 Task: Disable the option Use visited websites data.
Action: Mouse moved to (668, 92)
Screenshot: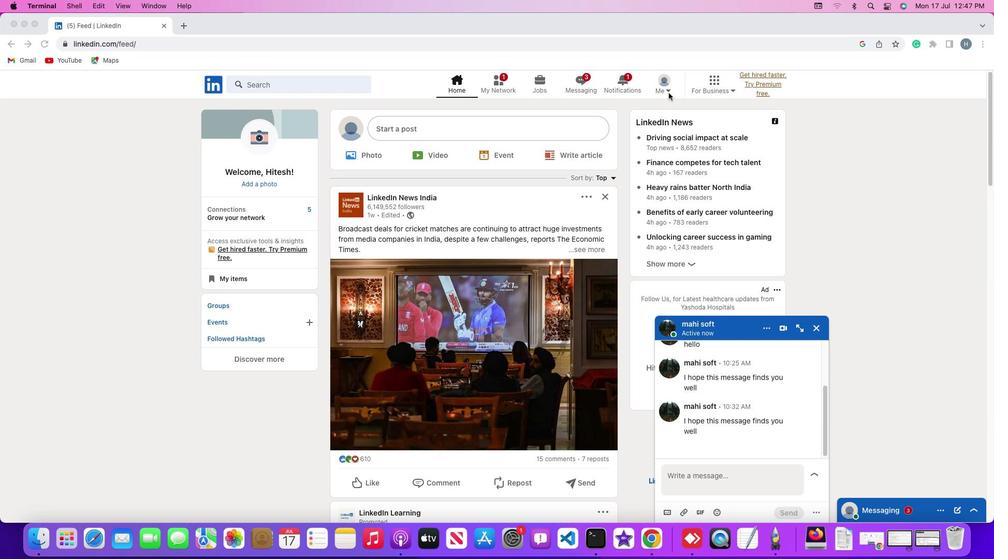 
Action: Mouse pressed left at (668, 92)
Screenshot: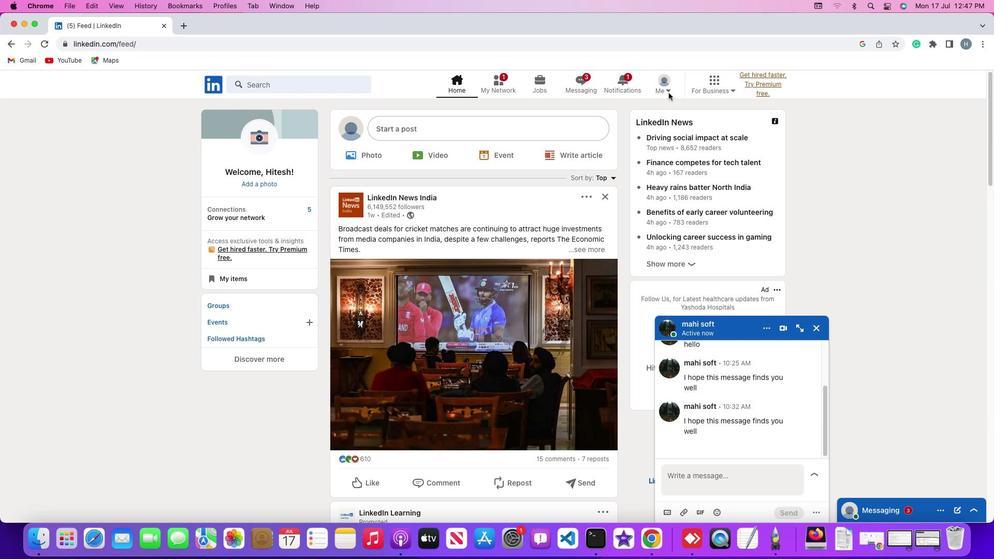 
Action: Mouse pressed left at (668, 92)
Screenshot: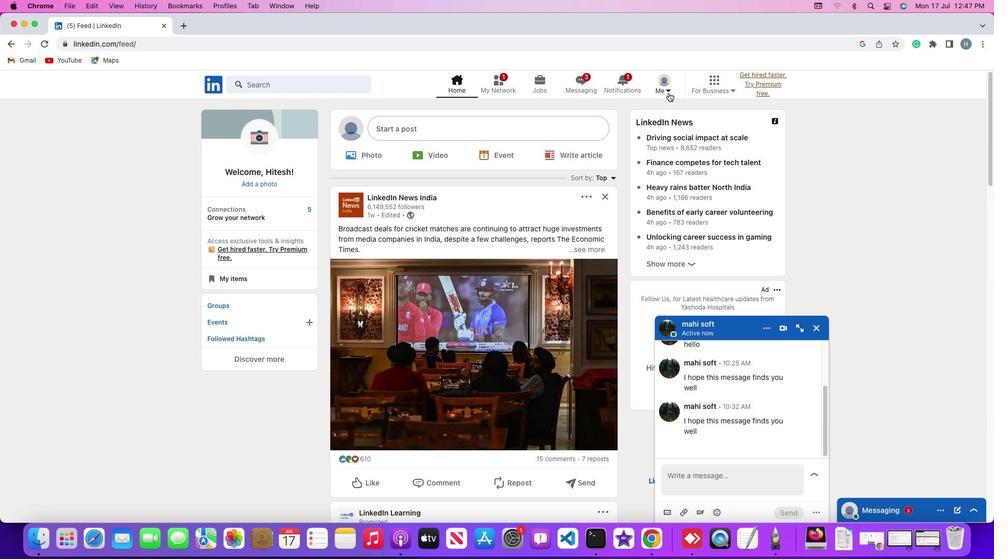 
Action: Mouse pressed left at (668, 92)
Screenshot: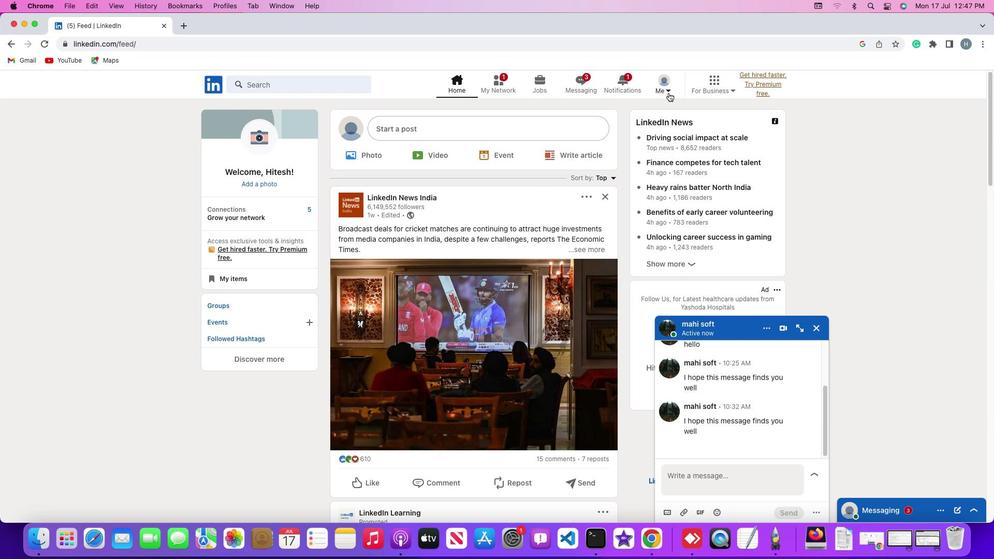 
Action: Mouse moved to (604, 199)
Screenshot: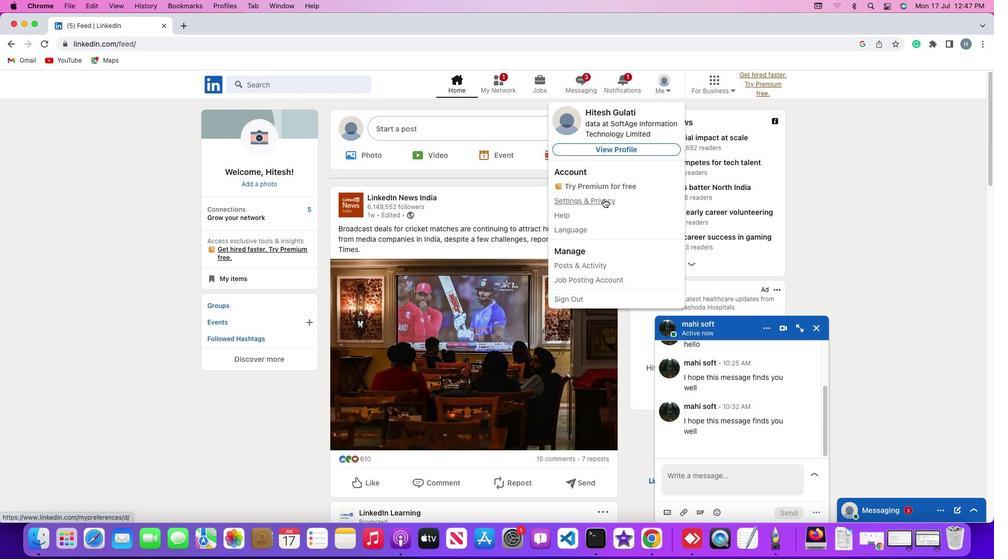 
Action: Mouse pressed left at (604, 199)
Screenshot: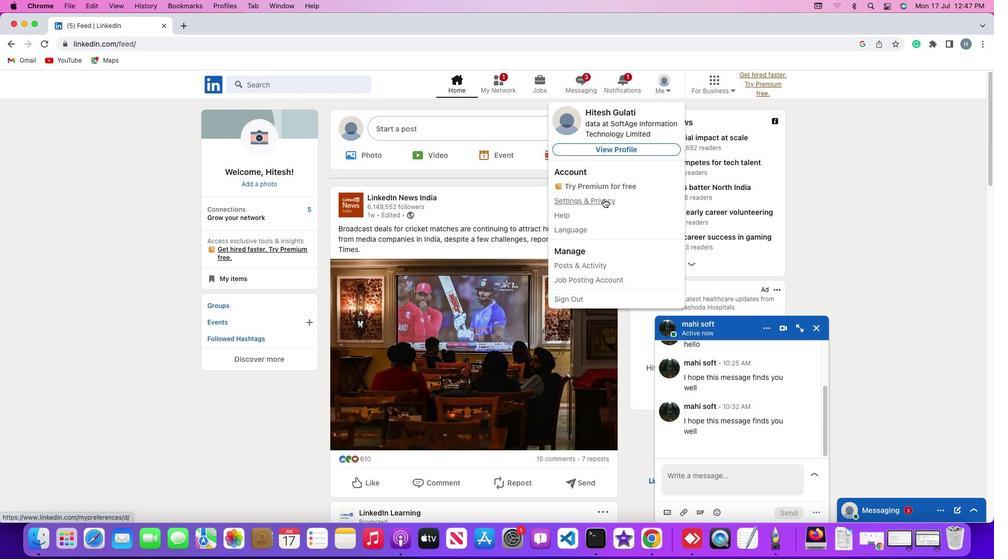 
Action: Mouse moved to (97, 310)
Screenshot: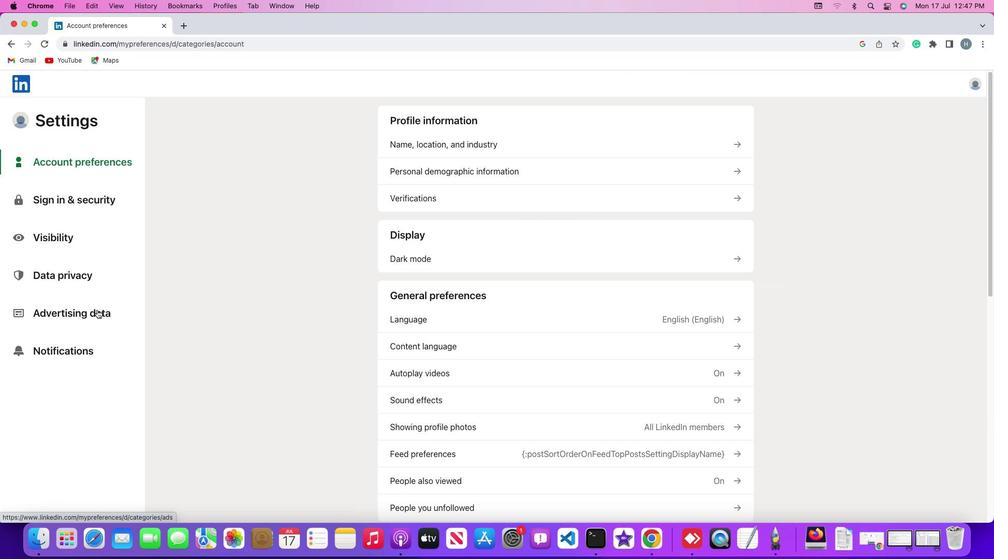 
Action: Mouse pressed left at (97, 310)
Screenshot: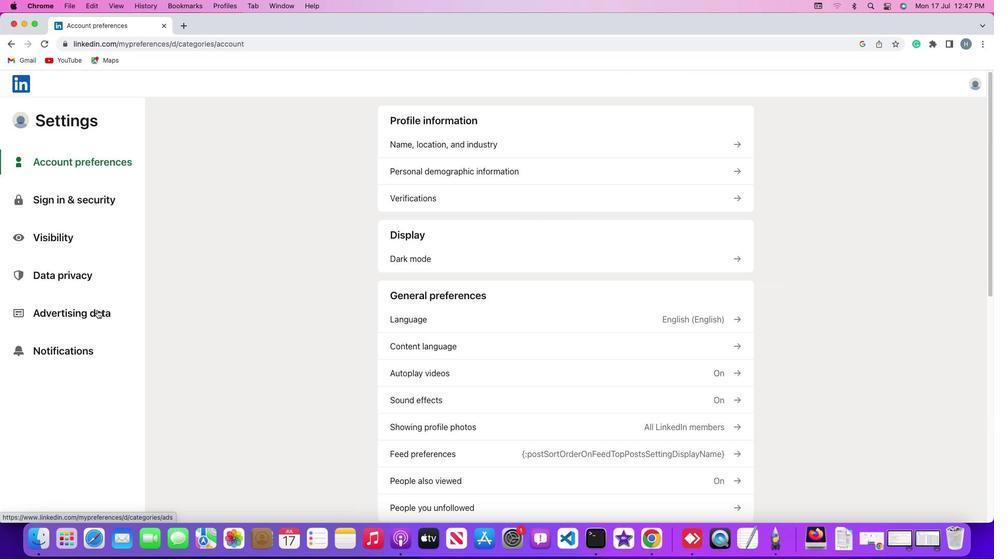 
Action: Mouse pressed left at (97, 310)
Screenshot: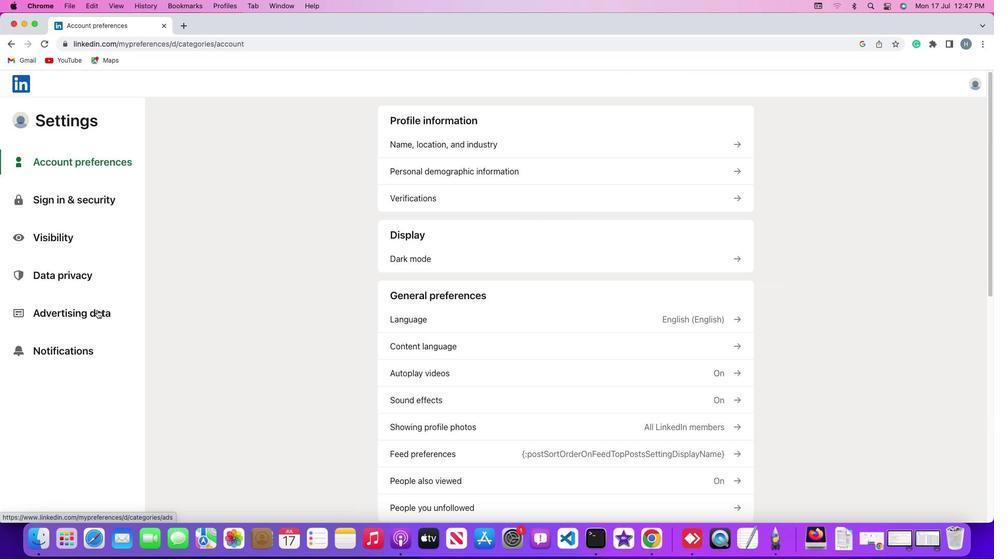 
Action: Mouse moved to (502, 413)
Screenshot: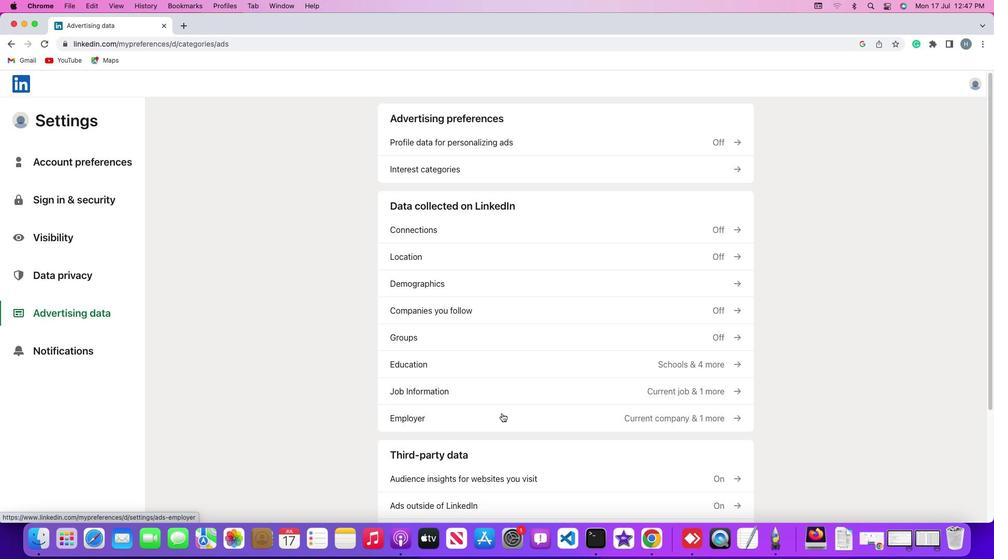 
Action: Mouse scrolled (502, 413) with delta (0, 0)
Screenshot: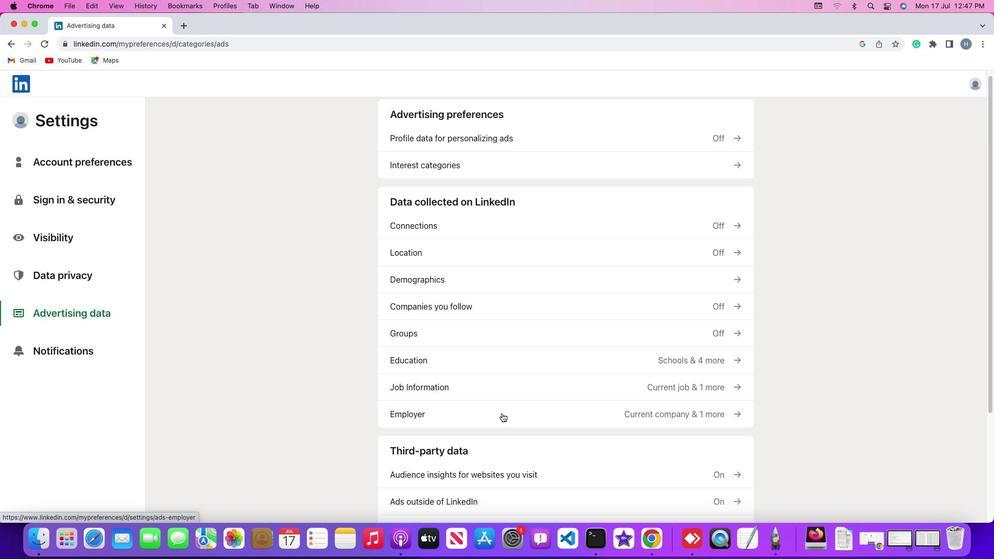
Action: Mouse scrolled (502, 413) with delta (0, 0)
Screenshot: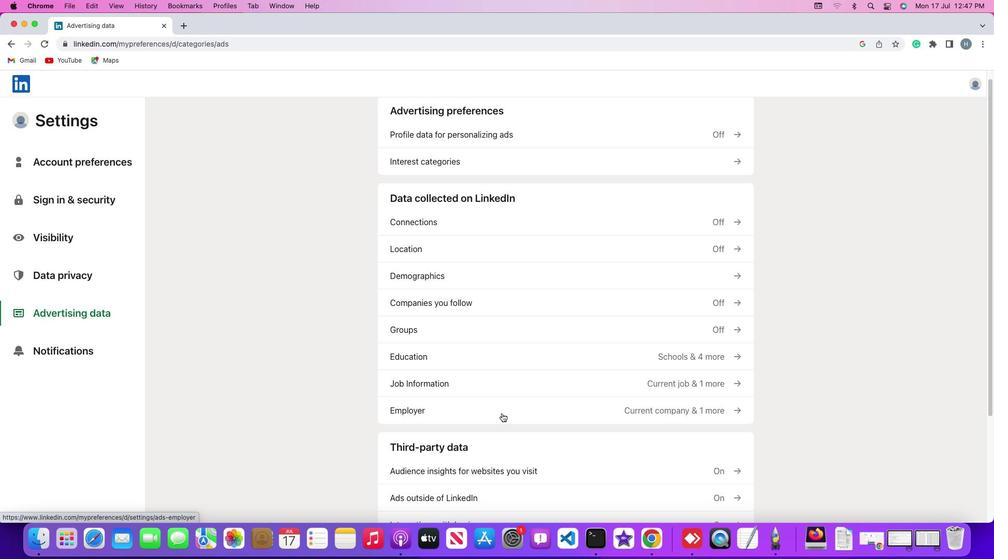 
Action: Mouse scrolled (502, 413) with delta (0, -1)
Screenshot: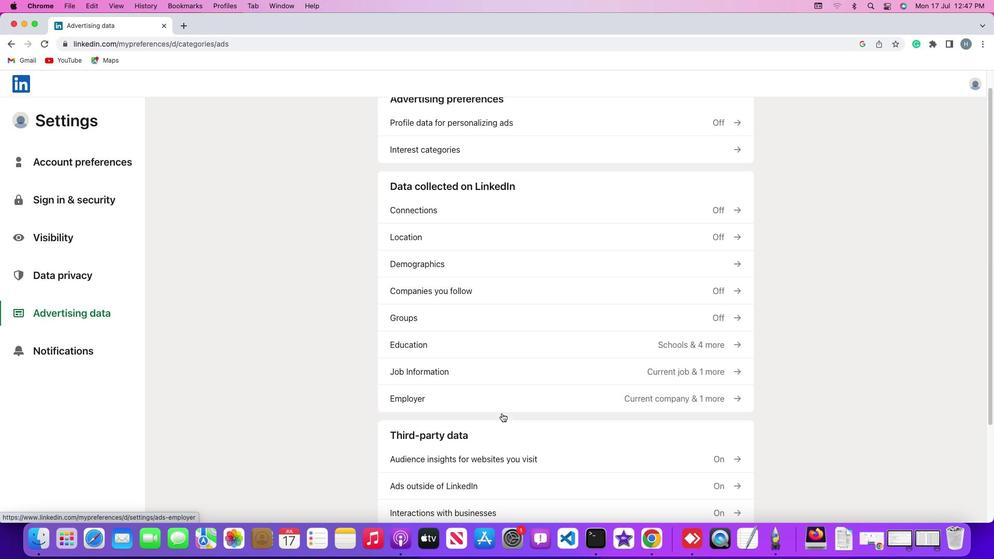 
Action: Mouse moved to (507, 410)
Screenshot: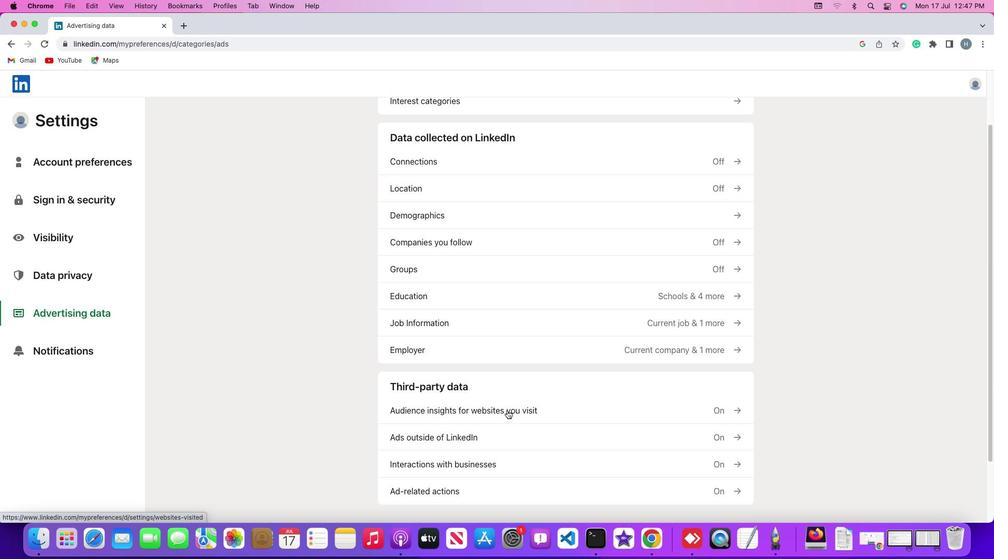 
Action: Mouse pressed left at (507, 410)
Screenshot: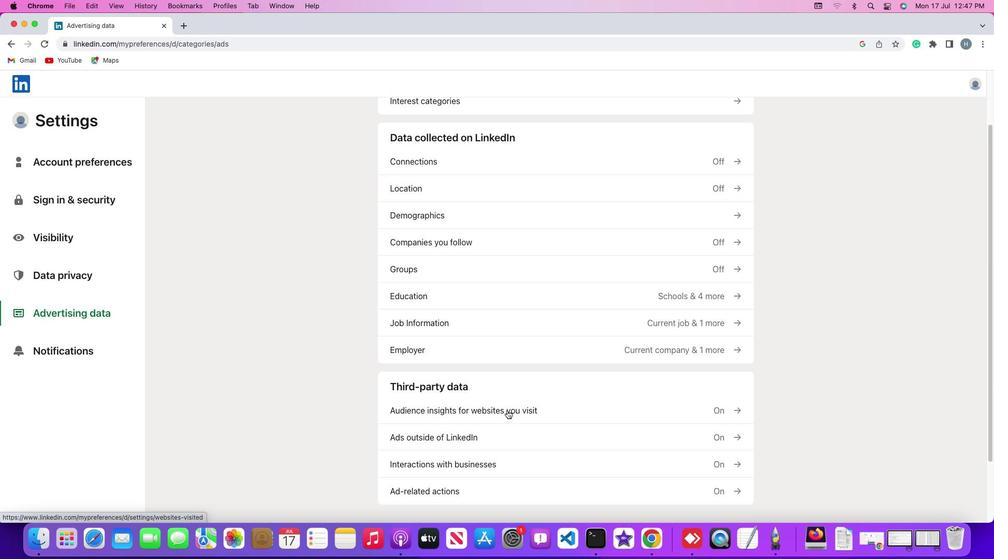 
Action: Mouse moved to (722, 194)
Screenshot: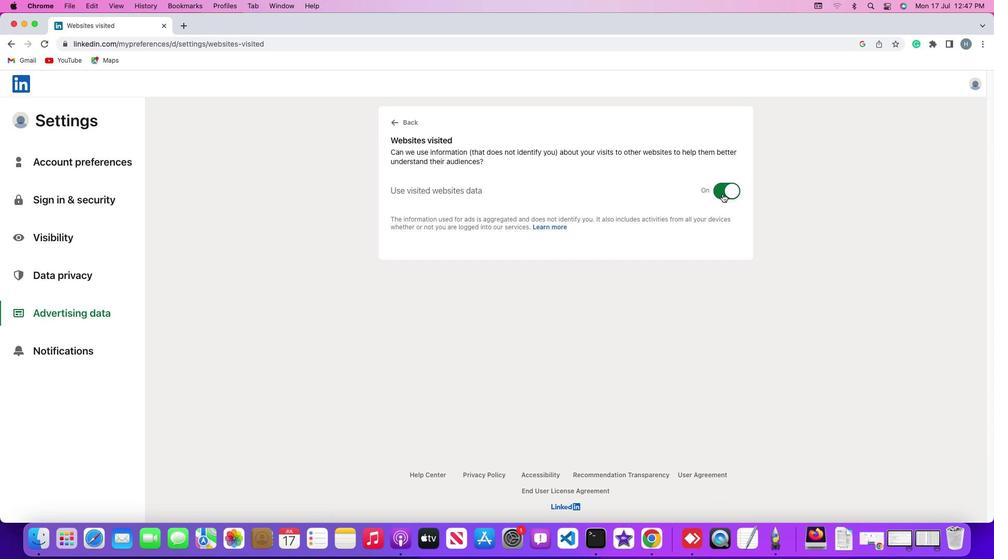 
Action: Mouse pressed left at (722, 194)
Screenshot: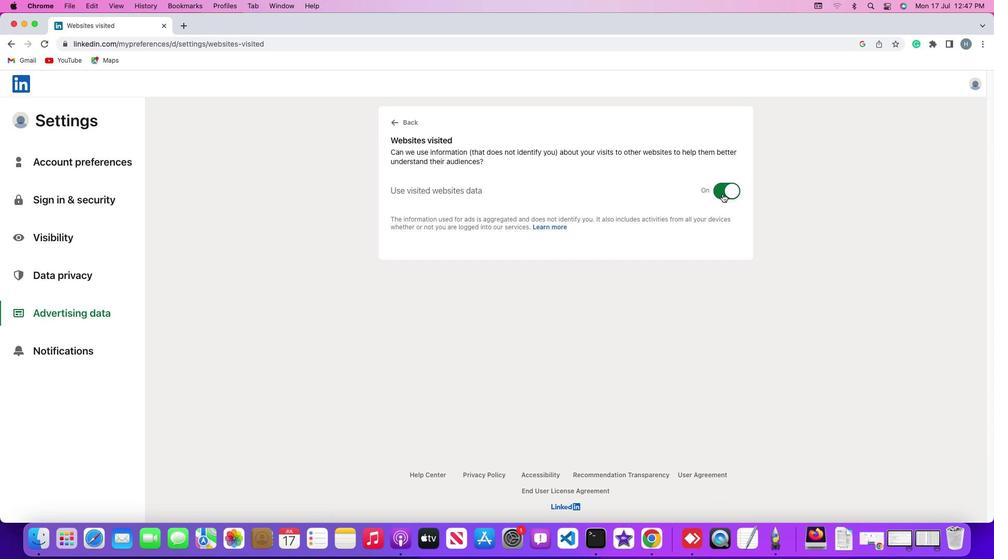 
Action: Mouse moved to (759, 258)
Screenshot: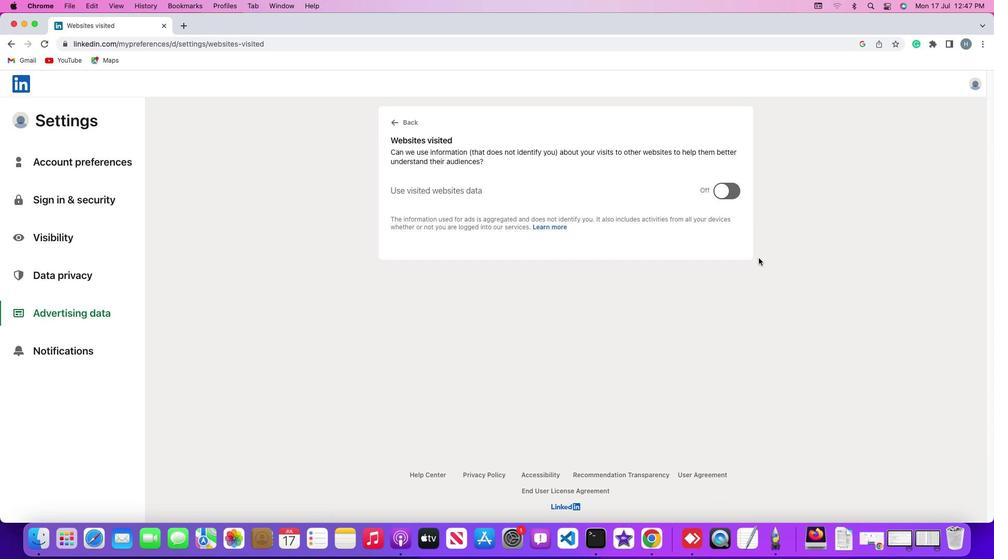 
